 Task: Create Card Company Values Discussion in Board Social Media Analytics to Workspace Financial Modelling. Create Card Natural Language Processing Review in Board Product Market Fit Analysis to Workspace Financial Modelling. Create Card Diversity and Inclusion Training in Board Business Model Financial Modeling and Forecasting to Workspace Financial Modelling
Action: Mouse moved to (186, 138)
Screenshot: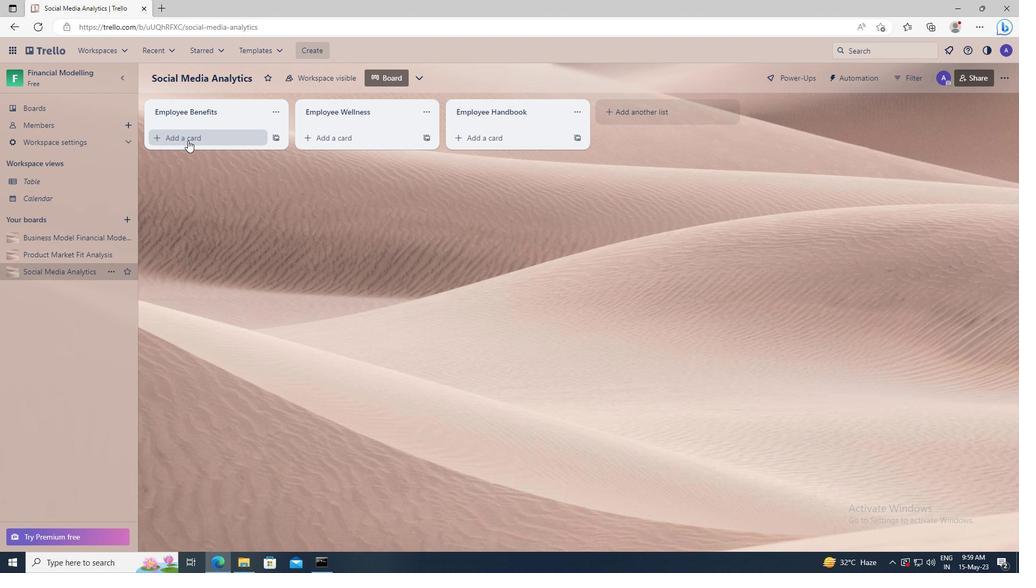 
Action: Mouse pressed left at (186, 138)
Screenshot: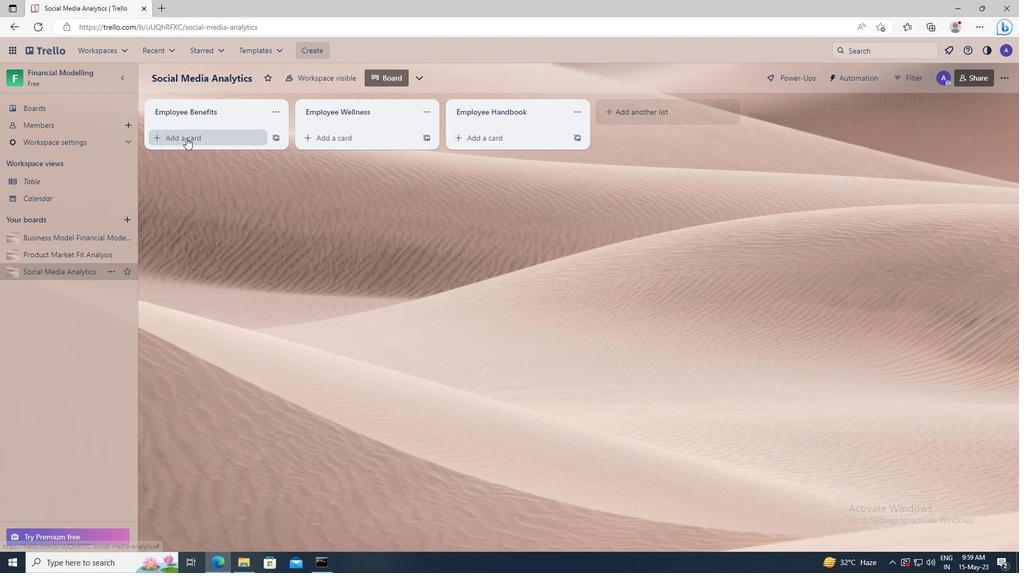 
Action: Key pressed <Key.shift>COMPANY<Key.space><Key.shift>VALUES<Key.space><Key.shift>DISCUSSION
Screenshot: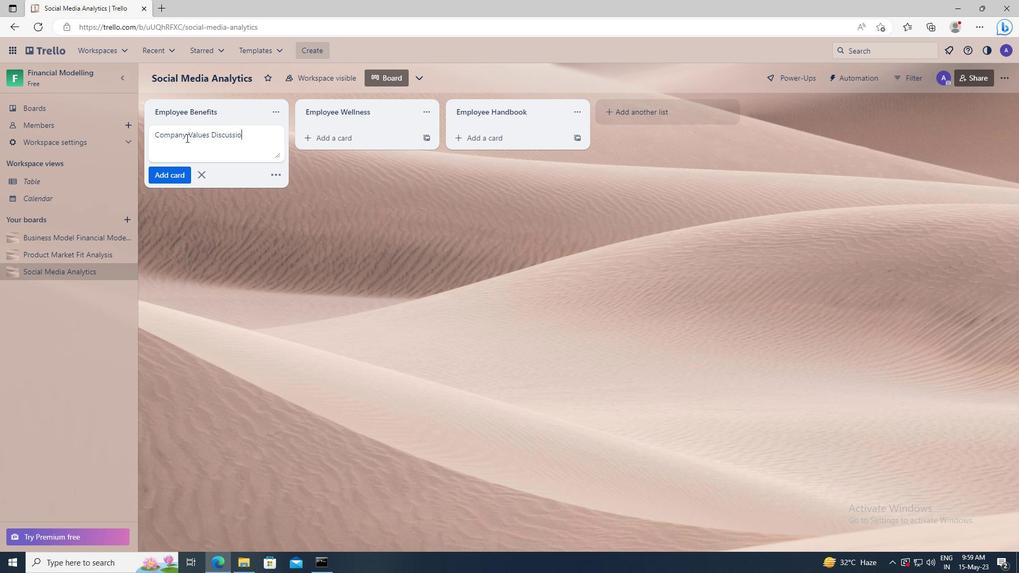 
Action: Mouse moved to (176, 169)
Screenshot: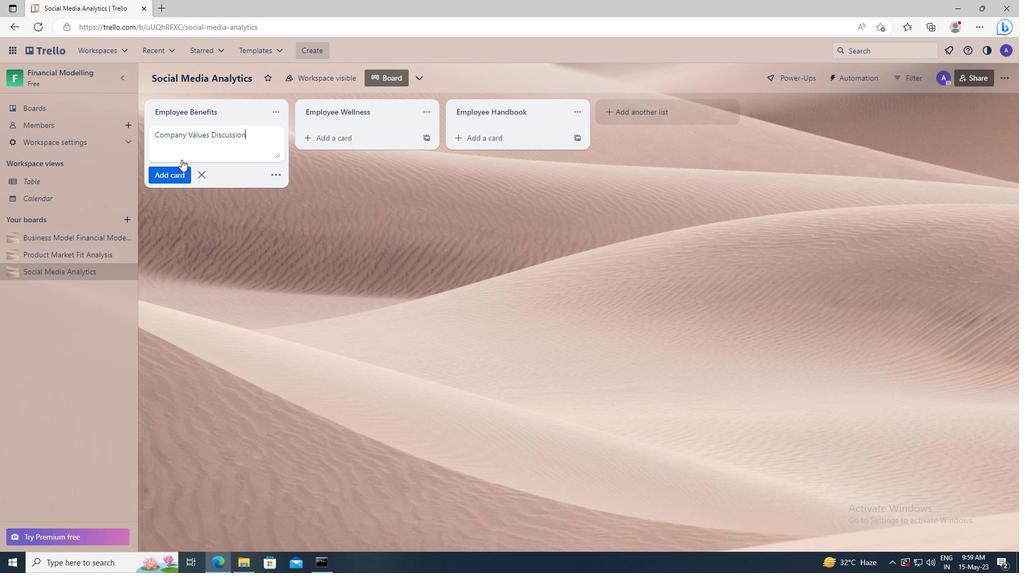 
Action: Mouse pressed left at (176, 169)
Screenshot: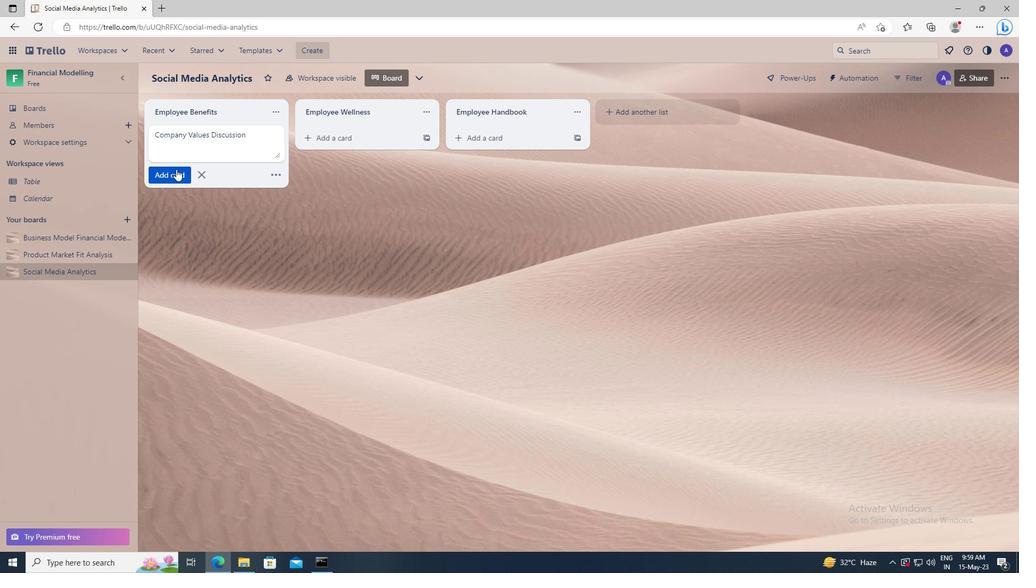 
Action: Mouse moved to (86, 251)
Screenshot: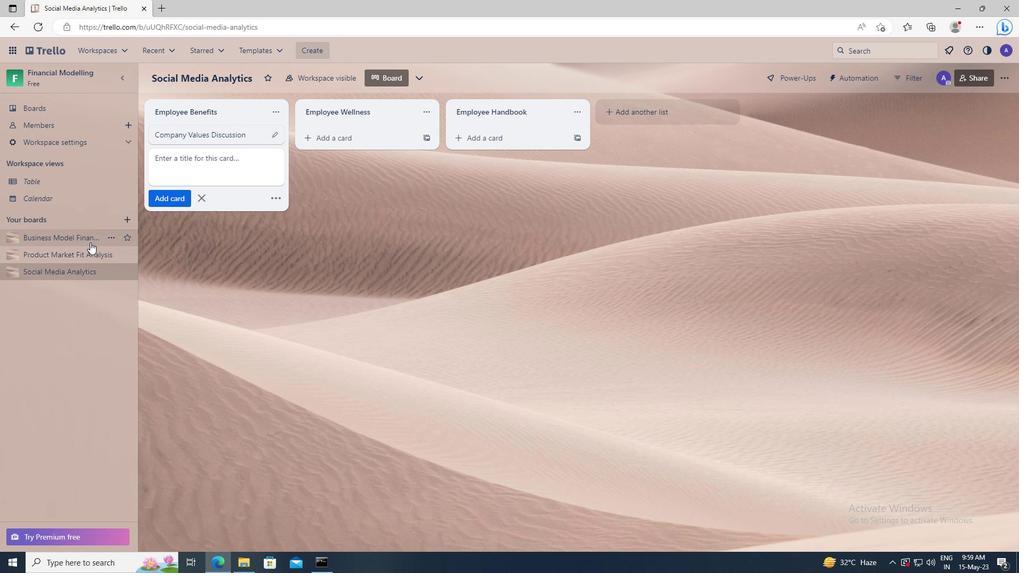 
Action: Mouse pressed left at (86, 251)
Screenshot: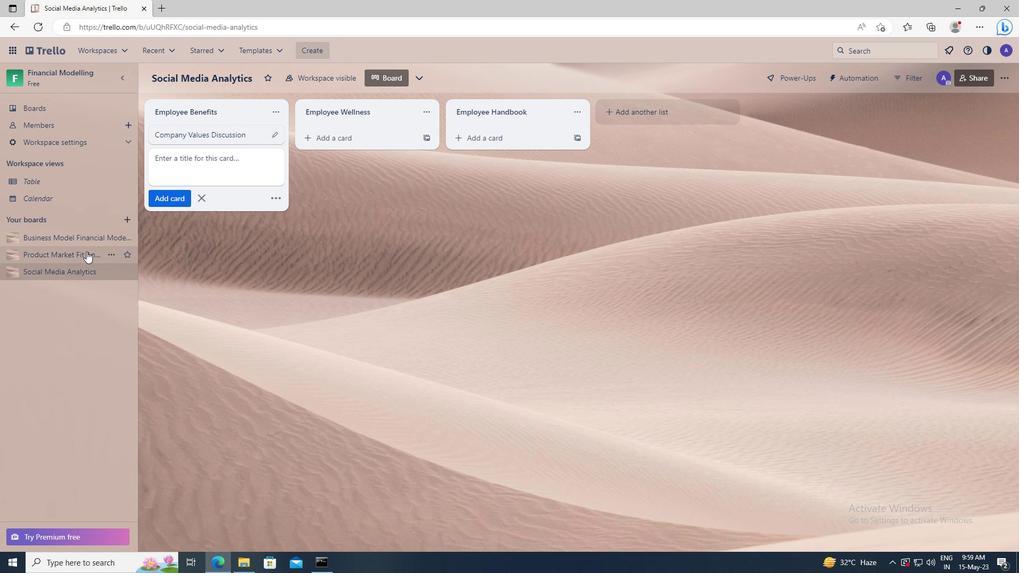 
Action: Mouse moved to (172, 136)
Screenshot: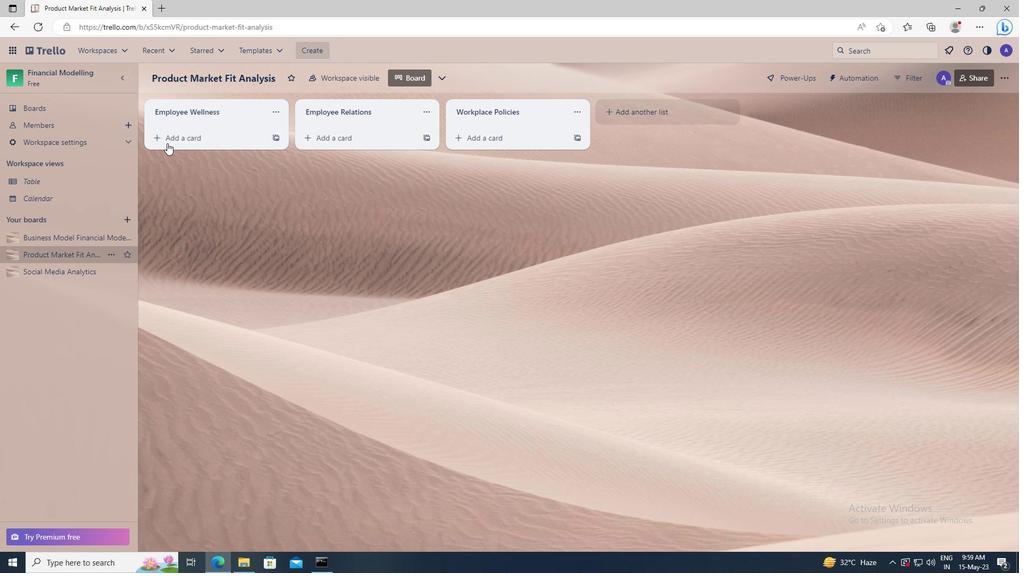 
Action: Mouse pressed left at (172, 136)
Screenshot: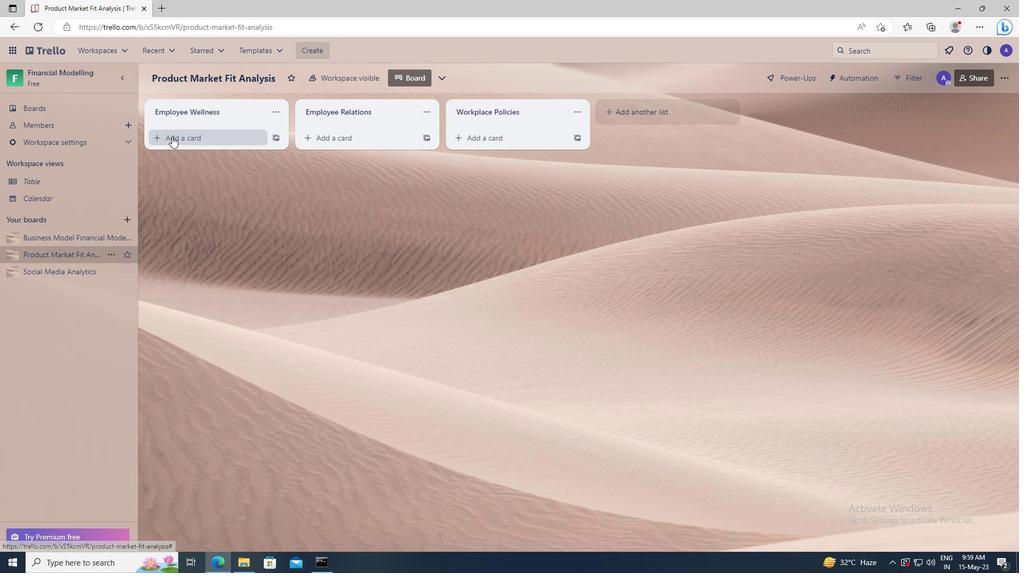 
Action: Key pressed <Key.shift>NATURAL<Key.space><Key.shift>LANGUAGE<Key.space><Key.shift>PROCESSING<Key.space><Key.shift>REVIEW
Screenshot: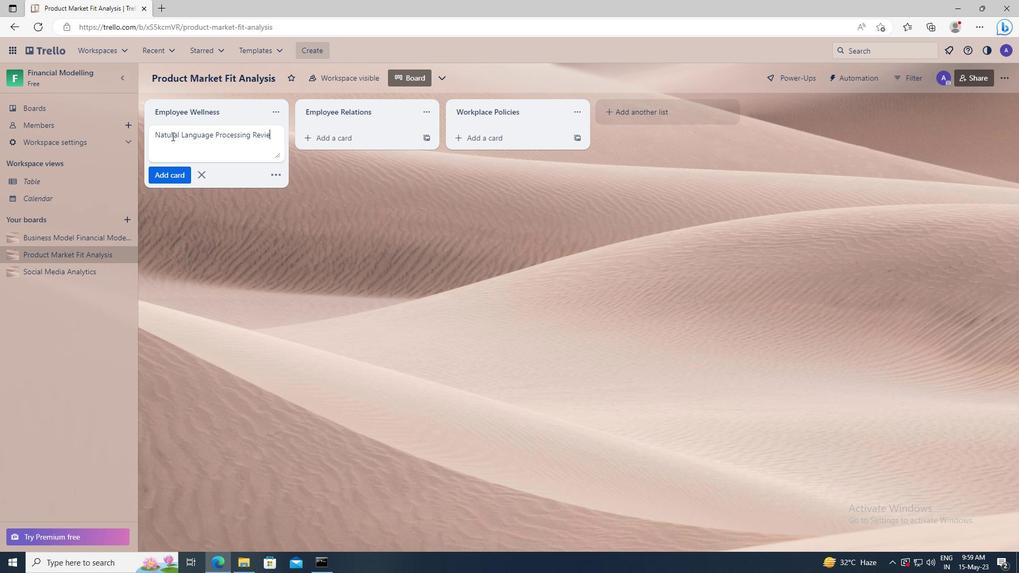 
Action: Mouse moved to (171, 168)
Screenshot: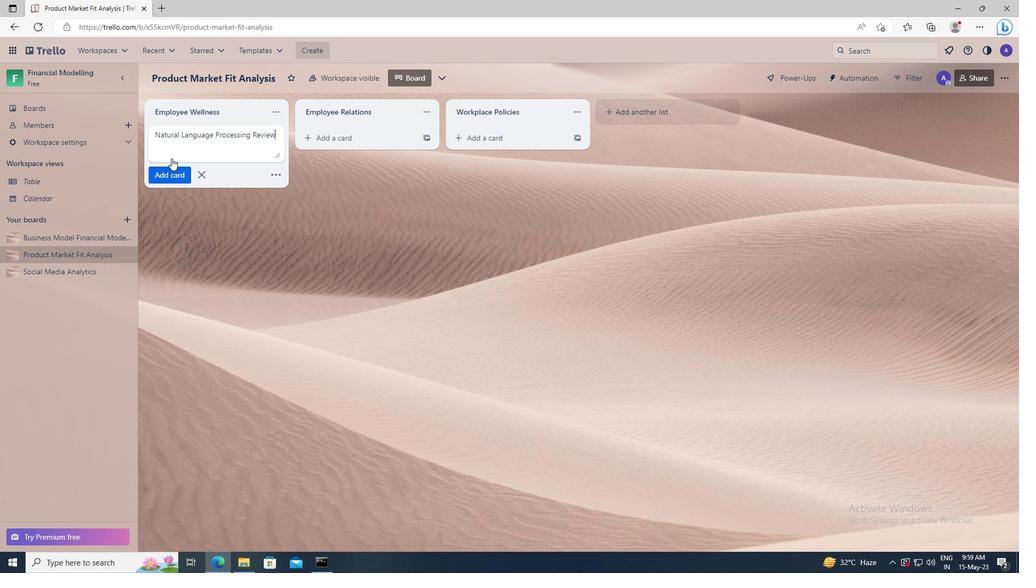 
Action: Mouse pressed left at (171, 168)
Screenshot: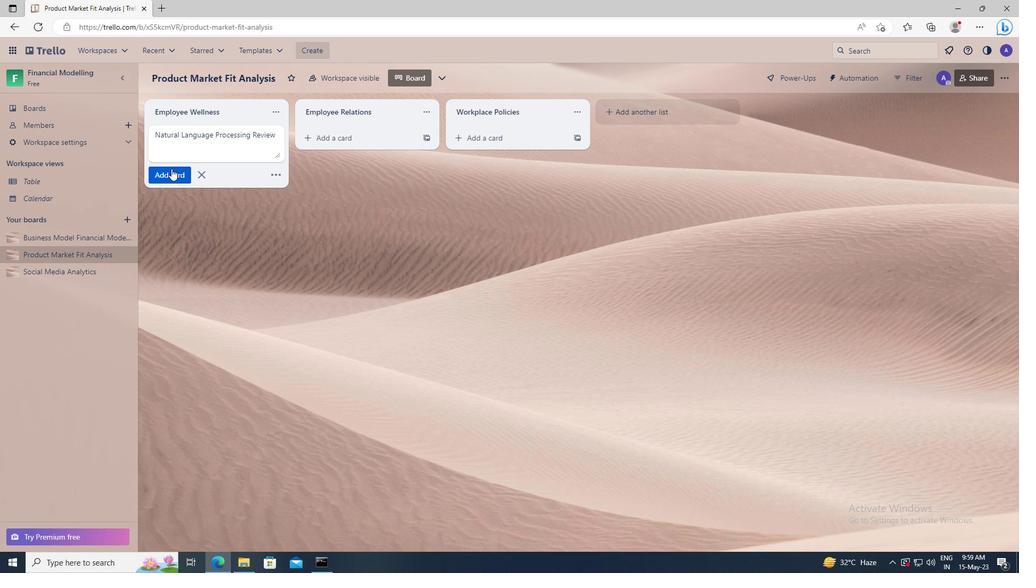 
Action: Mouse moved to (81, 234)
Screenshot: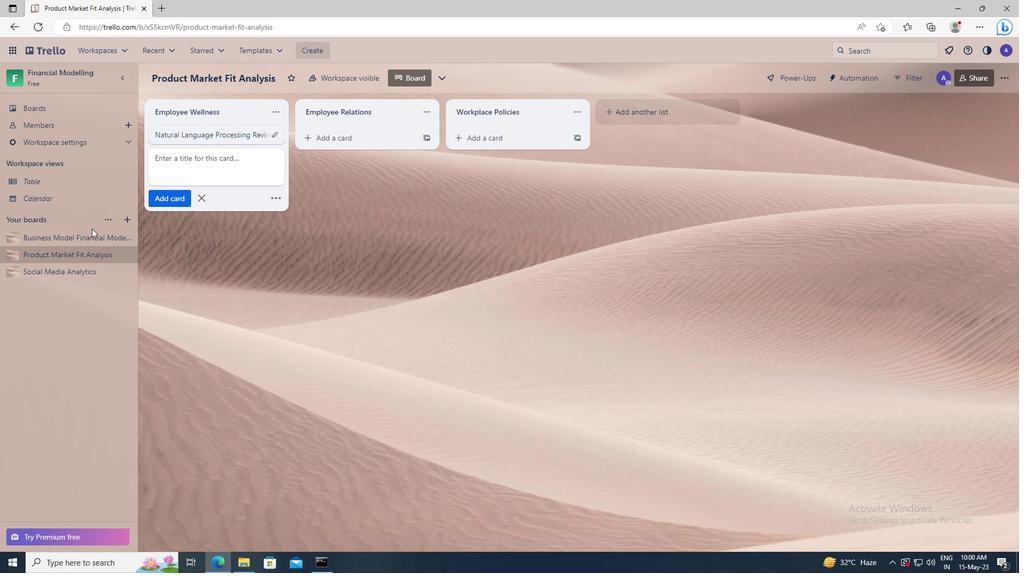 
Action: Mouse pressed left at (81, 234)
Screenshot: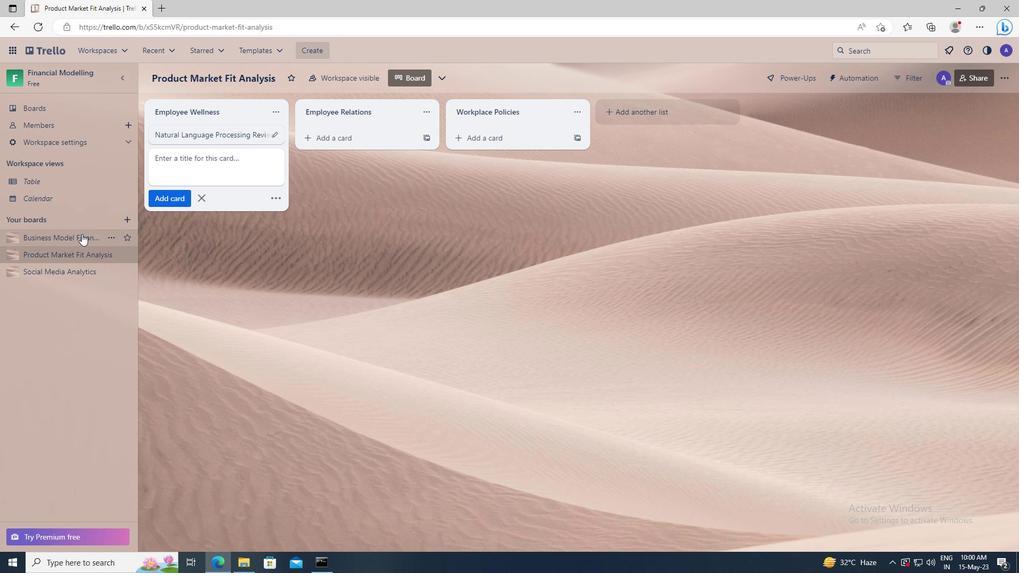
Action: Mouse moved to (178, 138)
Screenshot: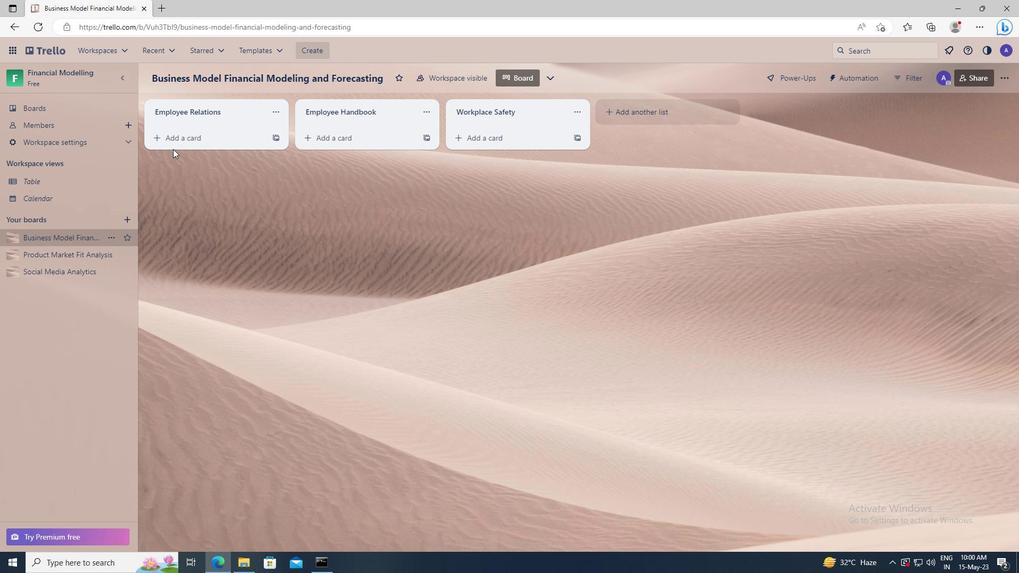 
Action: Mouse pressed left at (178, 138)
Screenshot: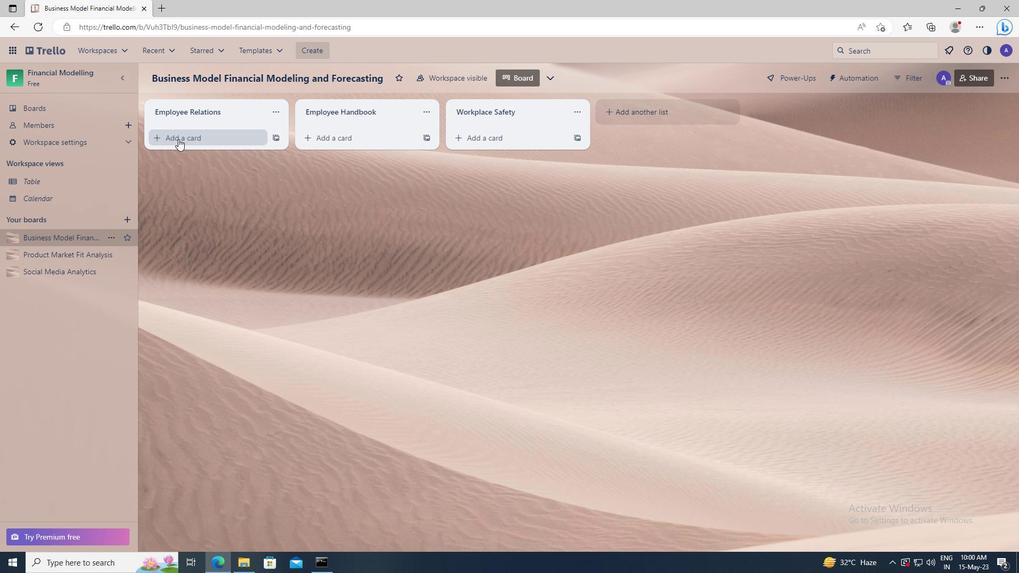 
Action: Key pressed <Key.shift>DIVERSITY<Key.space>AND<Key.space><Key.shift>INCLUSION<Key.space><Key.shift>TRAINING
Screenshot: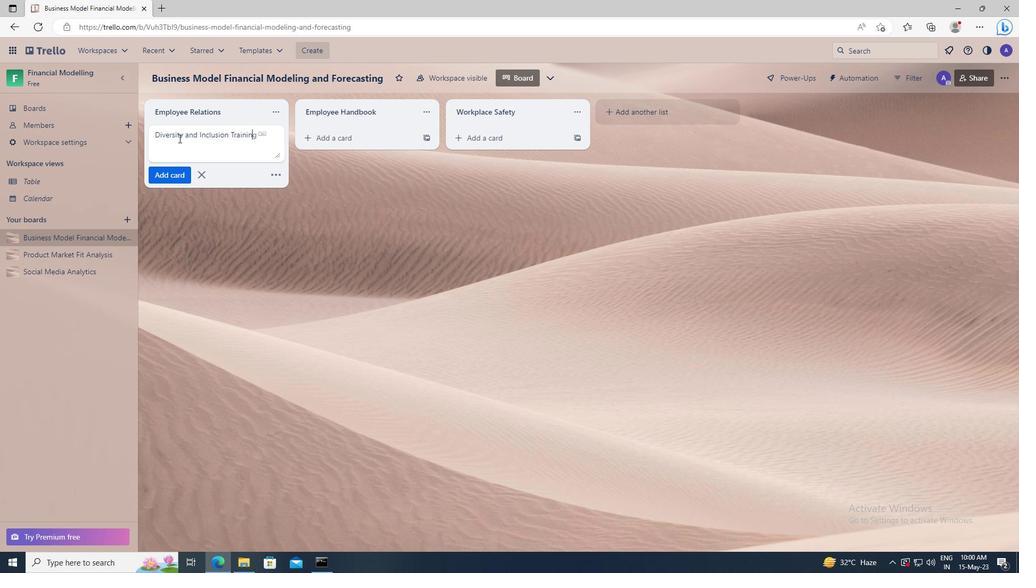 
Action: Mouse moved to (183, 172)
Screenshot: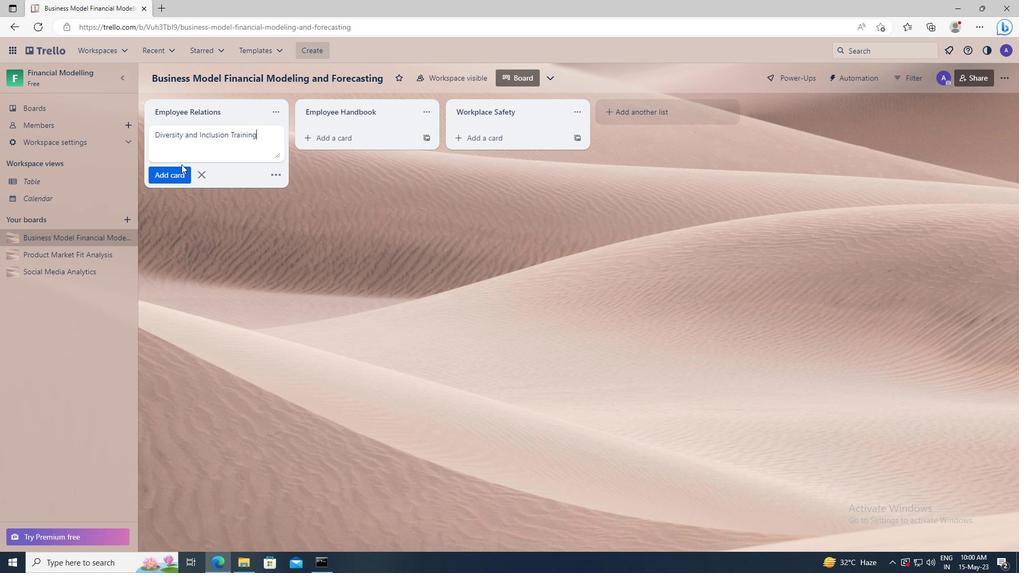 
Action: Mouse pressed left at (183, 172)
Screenshot: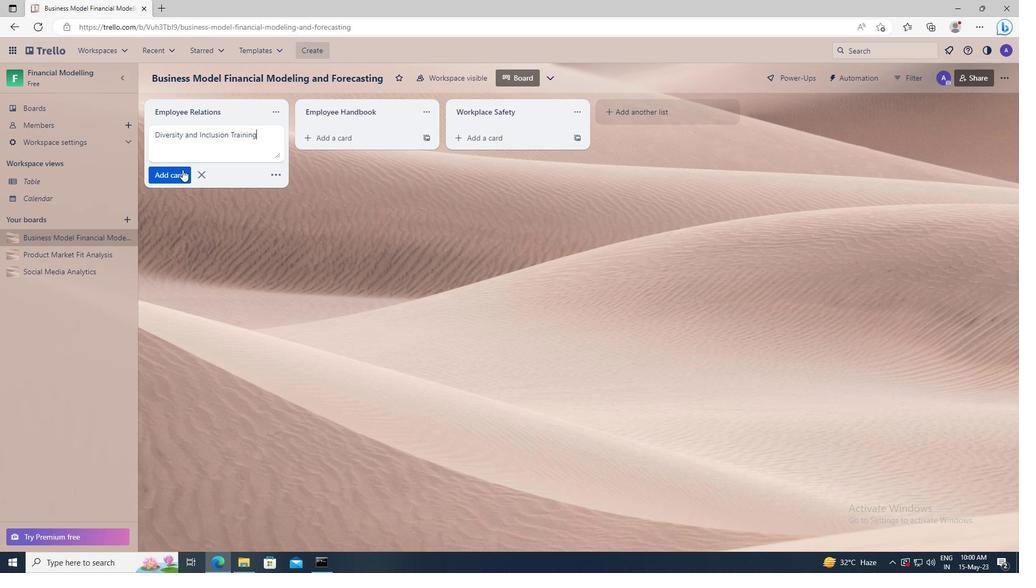 
